 Task: Add a button with the title "Remove all checklists" that removes all checklists from the card.
Action: Mouse pressed left at (637, 194)
Screenshot: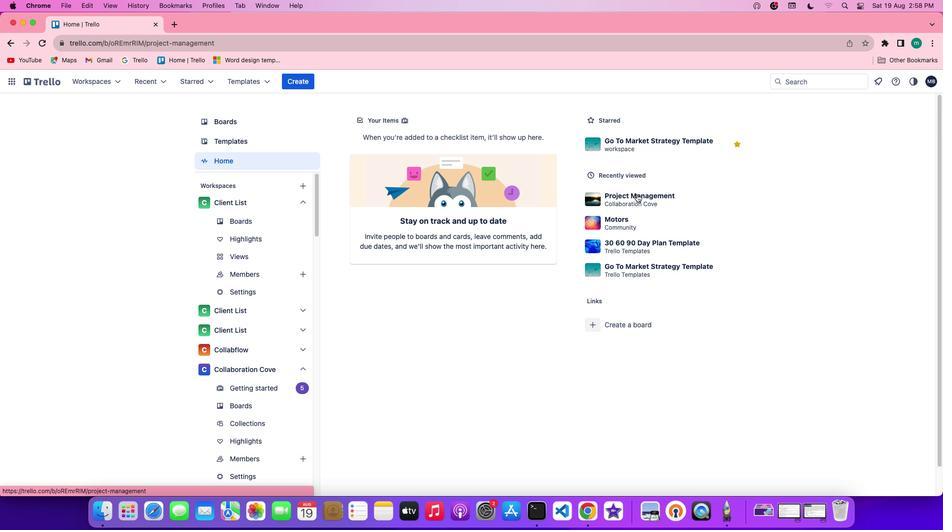 
Action: Mouse moved to (409, 254)
Screenshot: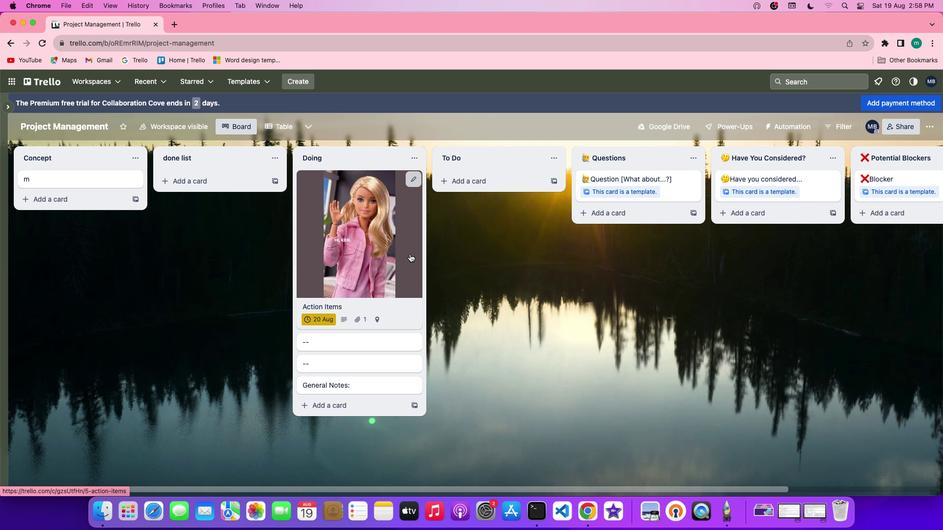 
Action: Mouse pressed left at (409, 254)
Screenshot: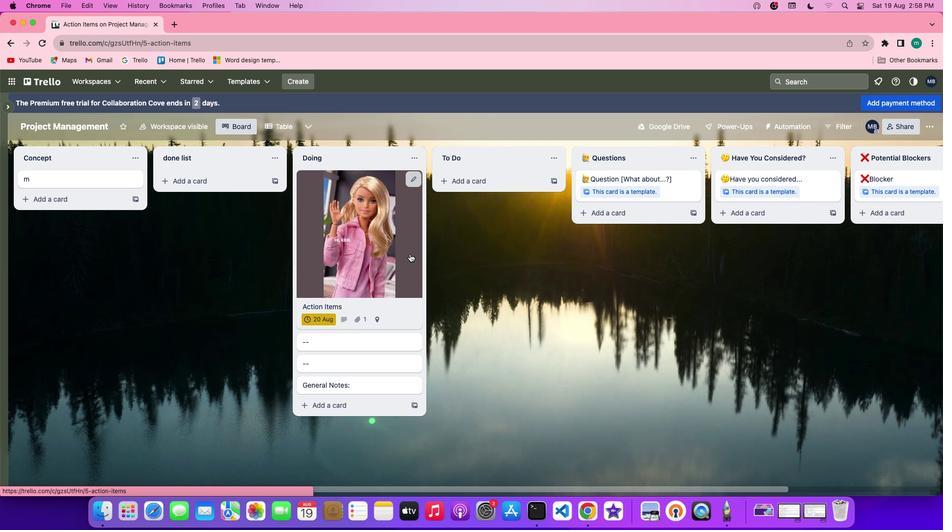 
Action: Mouse moved to (606, 313)
Screenshot: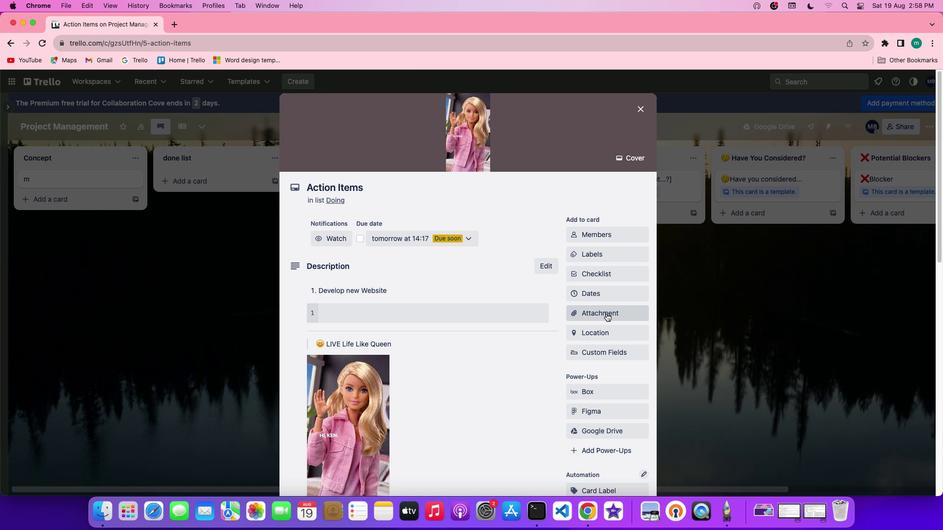 
Action: Mouse scrolled (606, 313) with delta (0, 0)
Screenshot: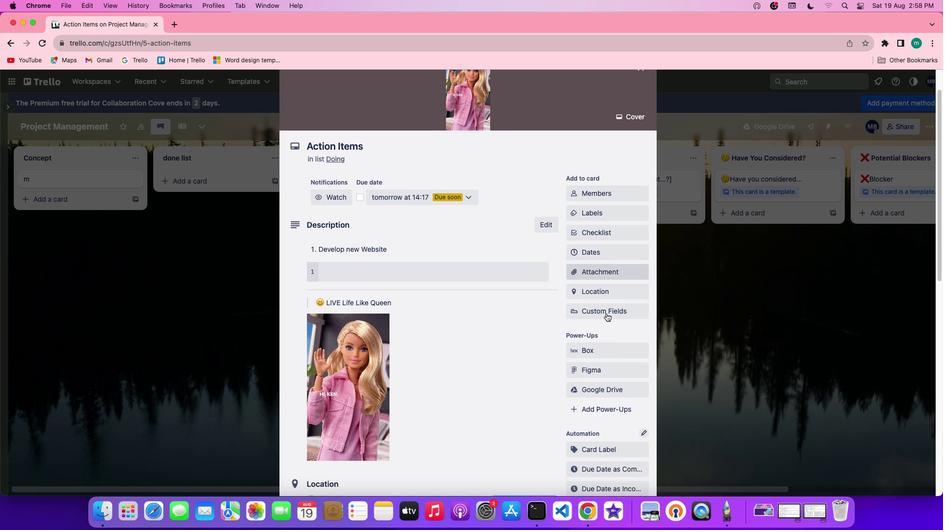
Action: Mouse scrolled (606, 313) with delta (0, 0)
Screenshot: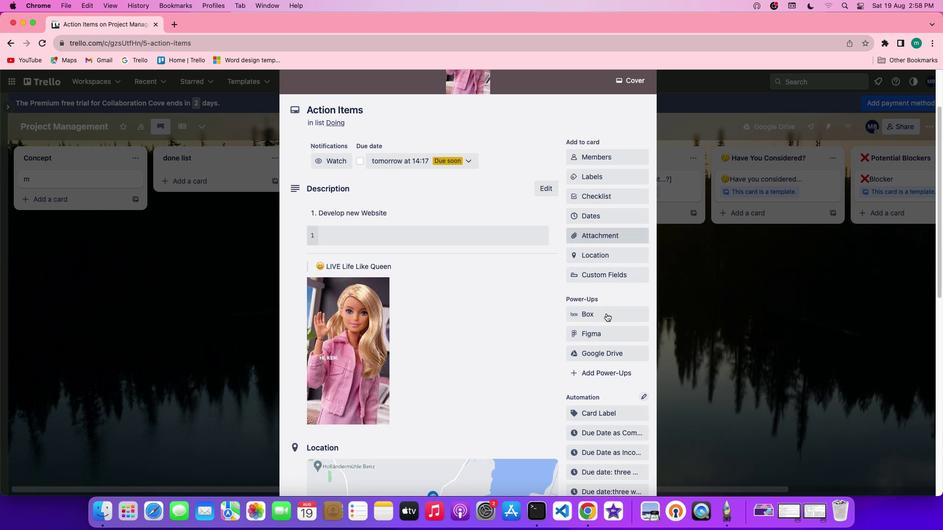 
Action: Mouse scrolled (606, 313) with delta (0, -1)
Screenshot: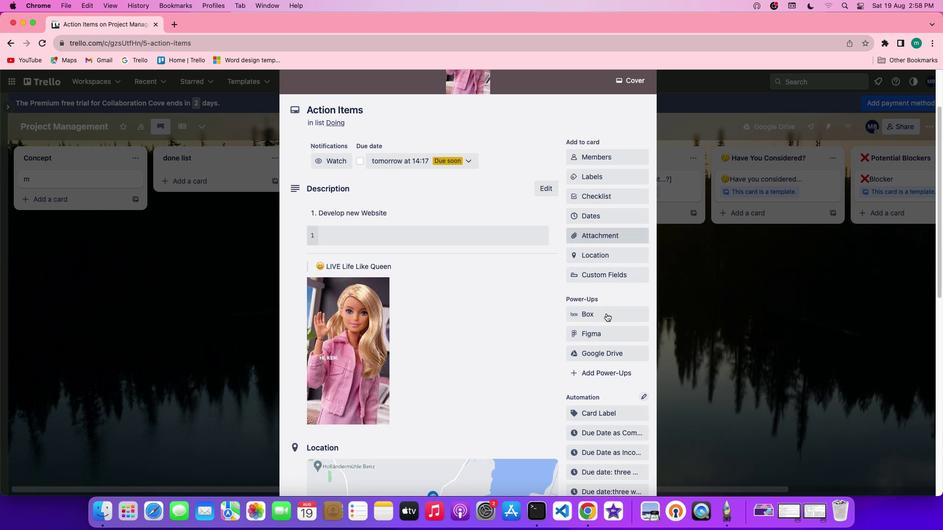 
Action: Mouse scrolled (606, 313) with delta (0, -1)
Screenshot: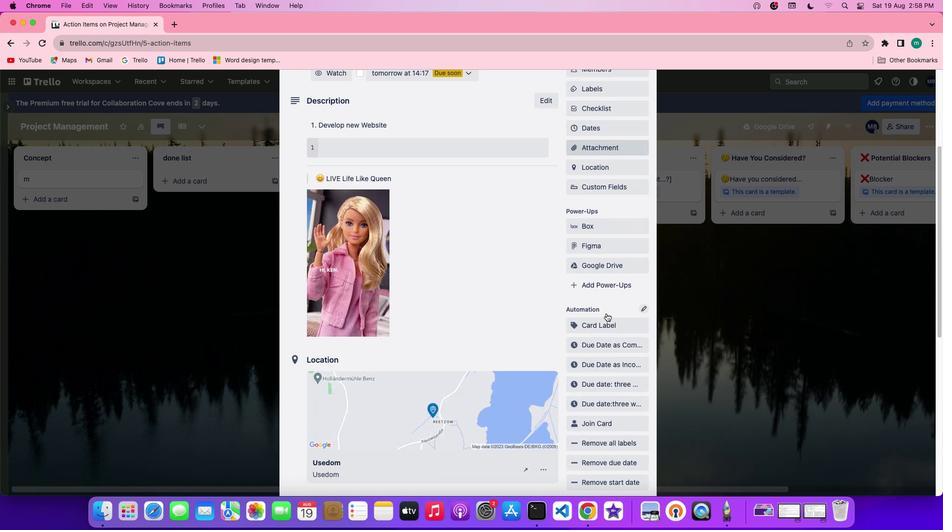 
Action: Mouse scrolled (606, 313) with delta (0, 0)
Screenshot: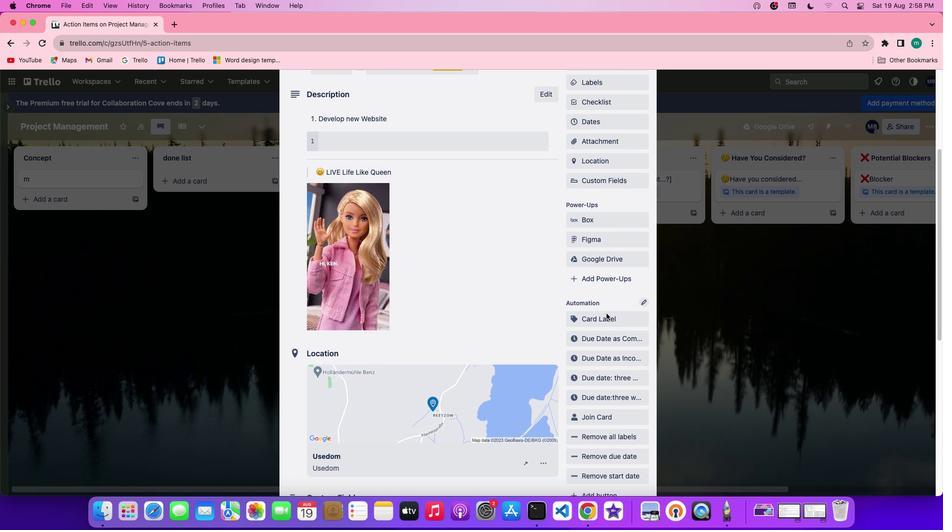 
Action: Mouse scrolled (606, 313) with delta (0, 0)
Screenshot: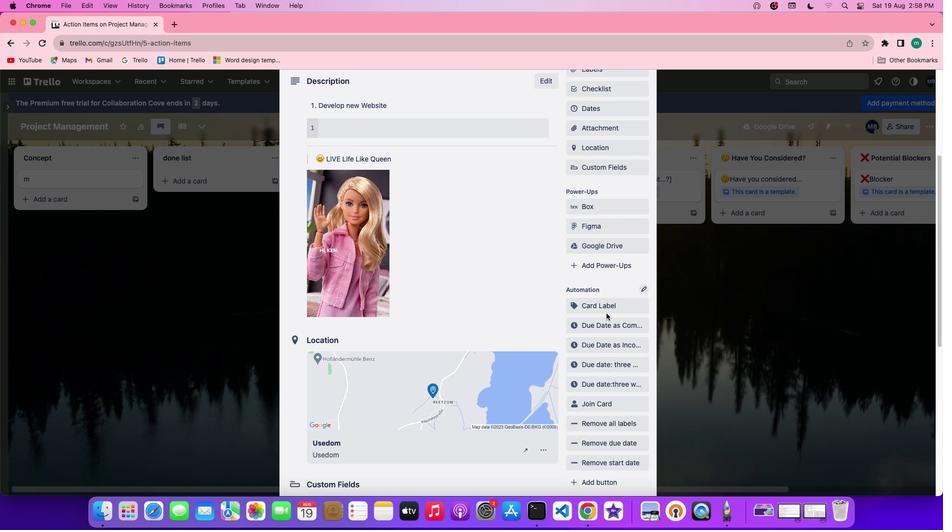 
Action: Mouse scrolled (606, 313) with delta (0, 0)
Screenshot: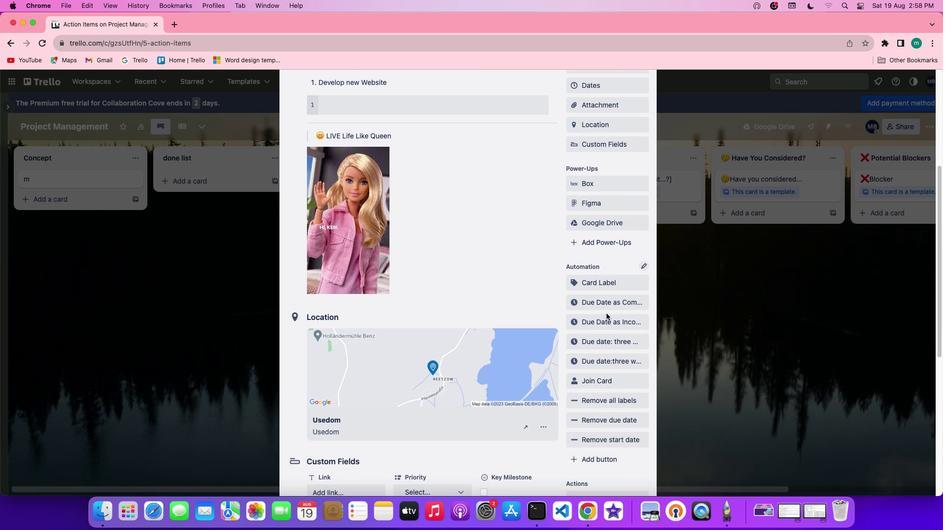 
Action: Mouse scrolled (606, 313) with delta (0, 0)
Screenshot: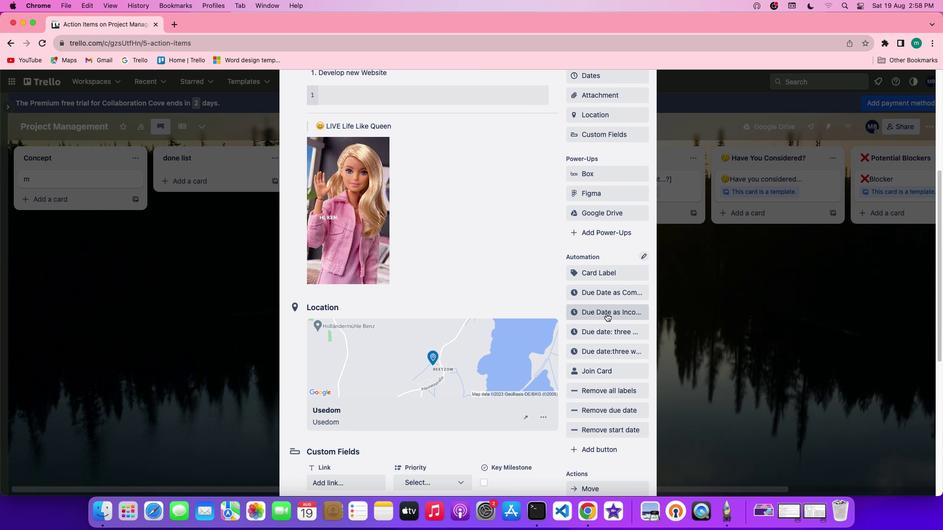 
Action: Mouse scrolled (606, 313) with delta (0, 0)
Screenshot: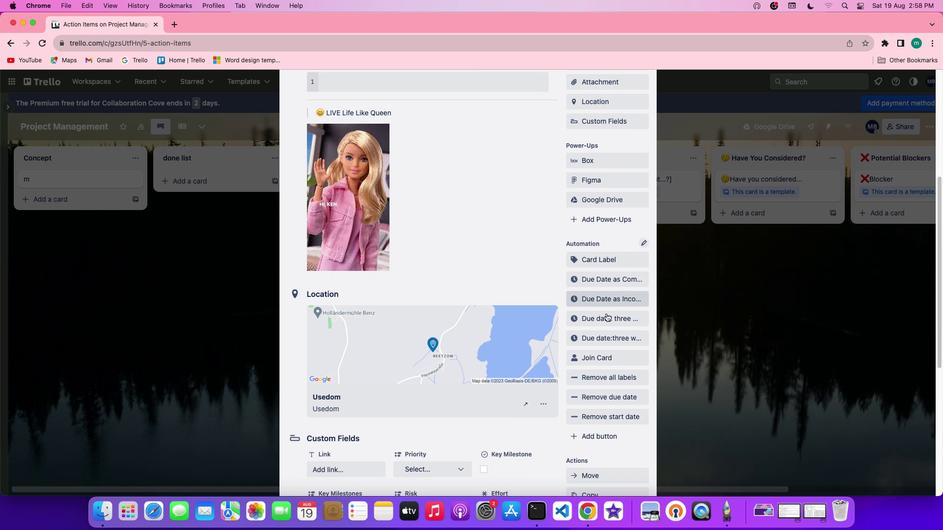 
Action: Mouse scrolled (606, 313) with delta (0, 0)
Screenshot: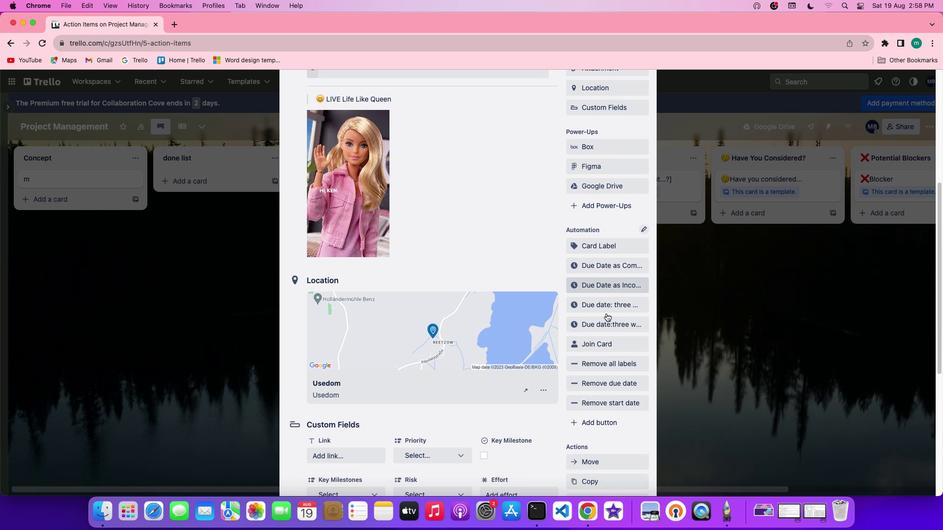 
Action: Mouse scrolled (606, 313) with delta (0, 0)
Screenshot: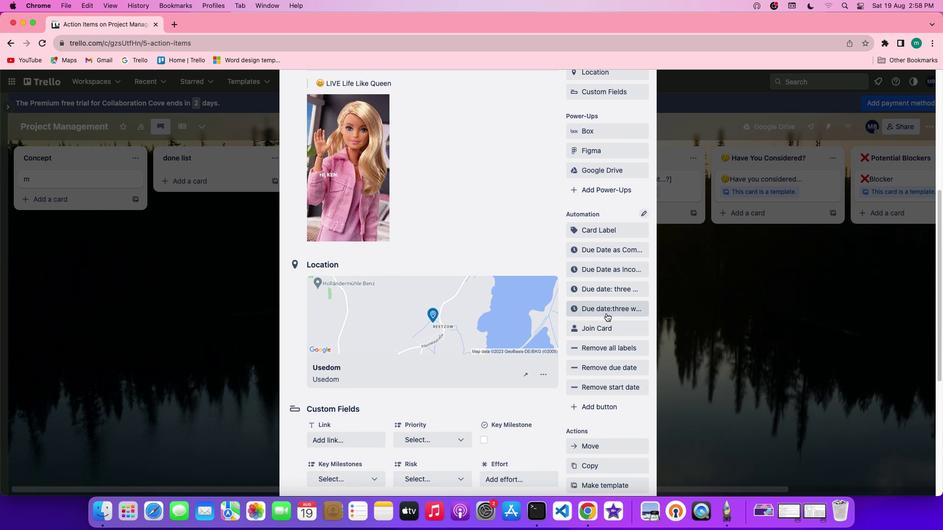 
Action: Mouse scrolled (606, 313) with delta (0, 0)
Screenshot: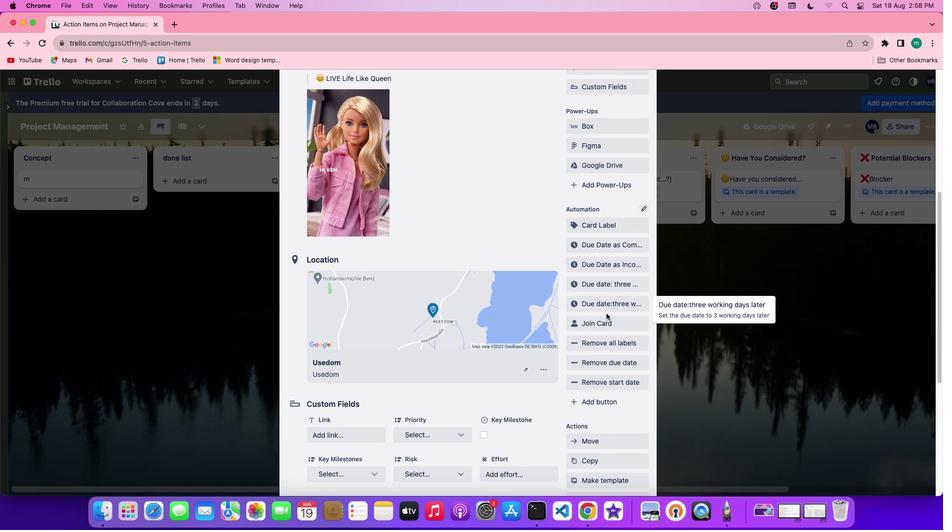 
Action: Mouse scrolled (606, 313) with delta (0, 0)
Screenshot: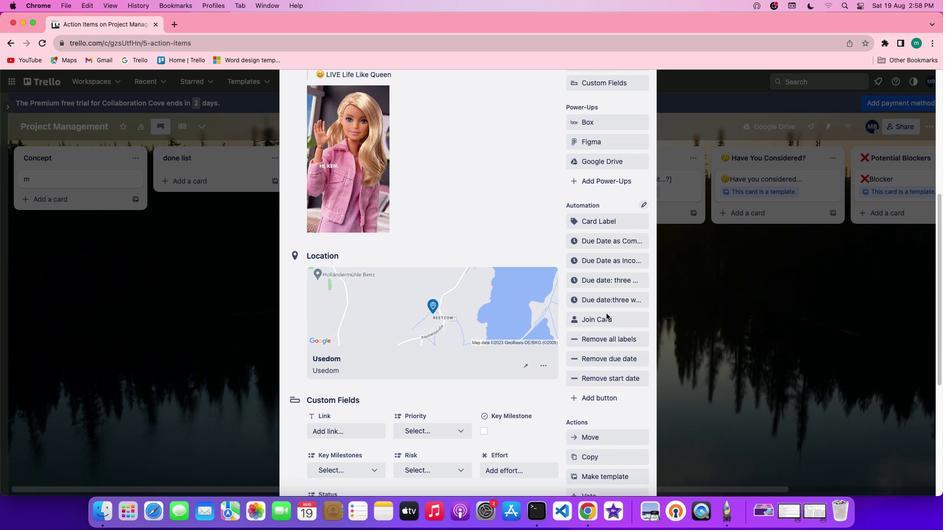 
Action: Mouse scrolled (606, 313) with delta (0, 0)
Screenshot: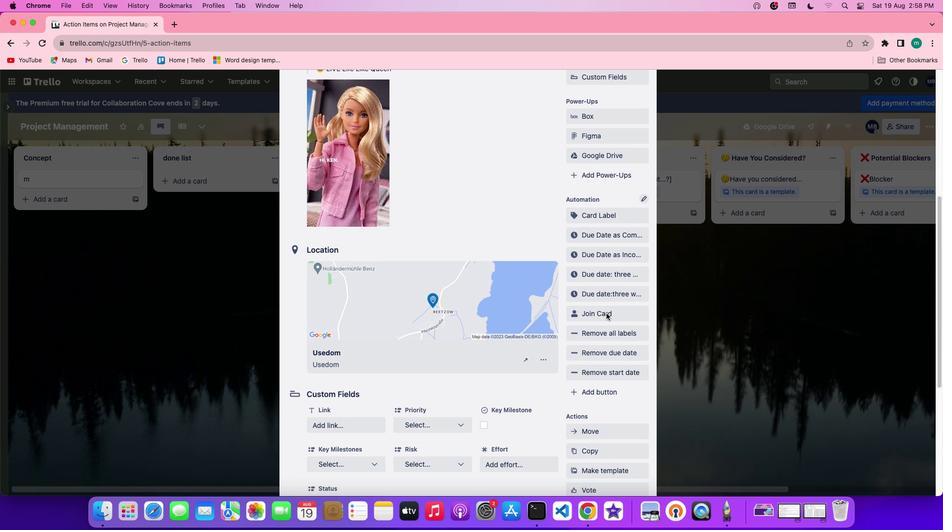 
Action: Mouse scrolled (606, 313) with delta (0, 0)
Screenshot: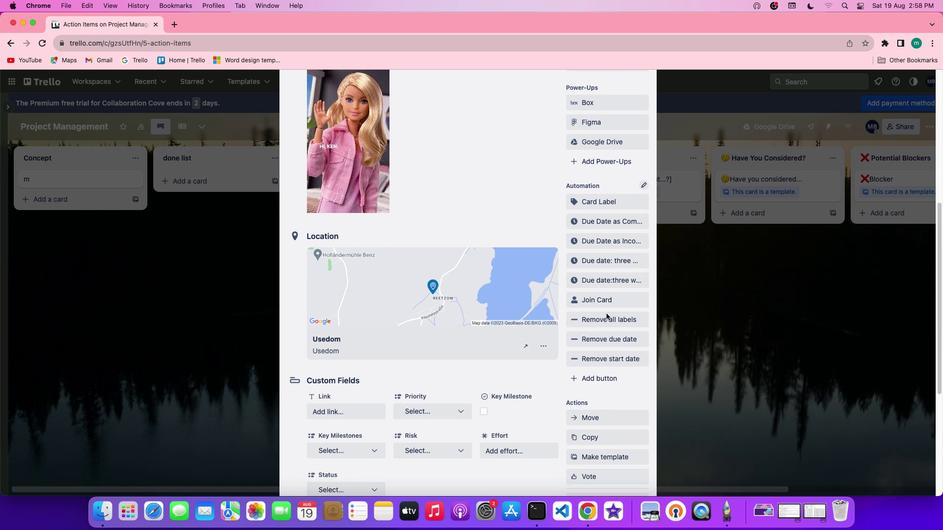 
Action: Mouse scrolled (606, 313) with delta (0, 0)
Screenshot: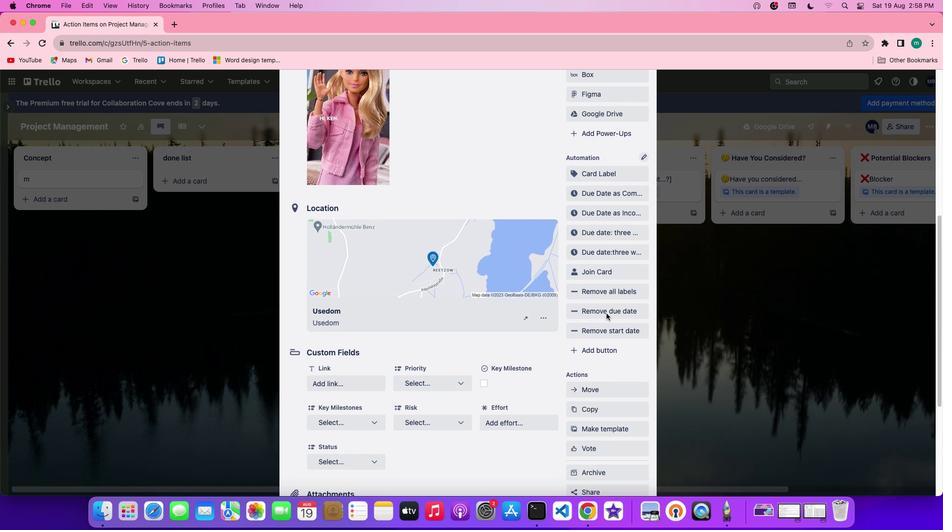 
Action: Mouse scrolled (606, 313) with delta (0, 0)
Screenshot: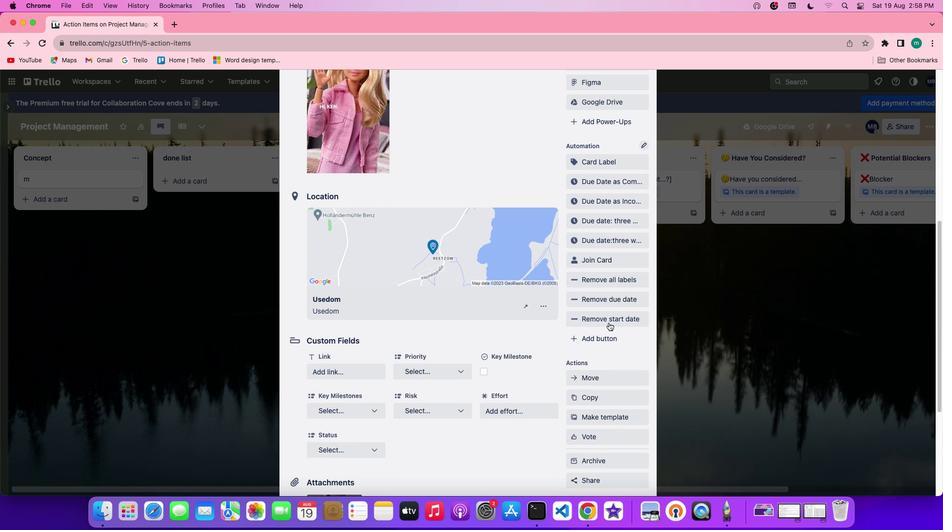 
Action: Mouse moved to (617, 336)
Screenshot: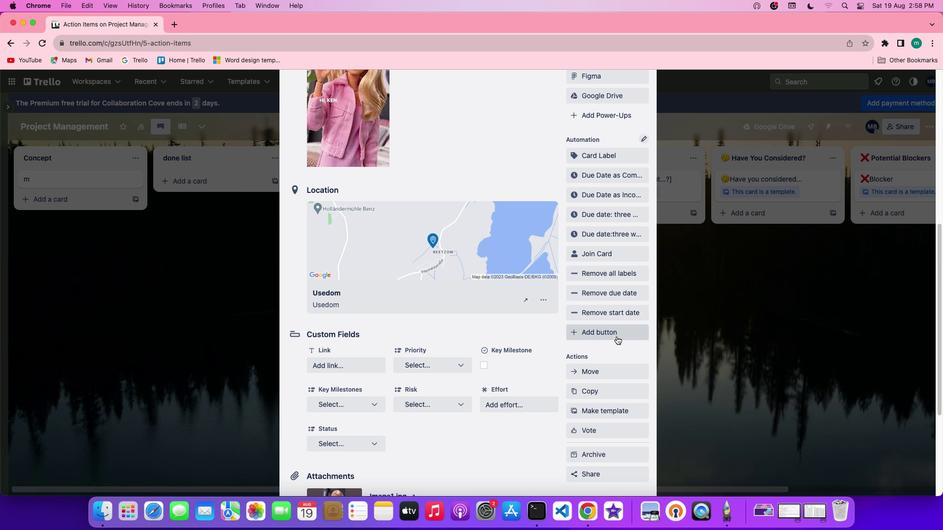 
Action: Mouse pressed left at (617, 336)
Screenshot: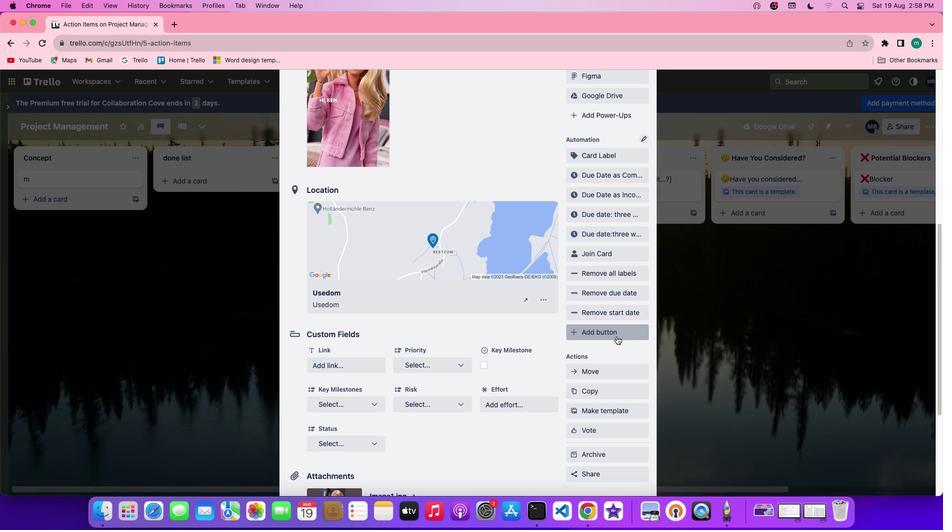 
Action: Mouse moved to (626, 260)
Screenshot: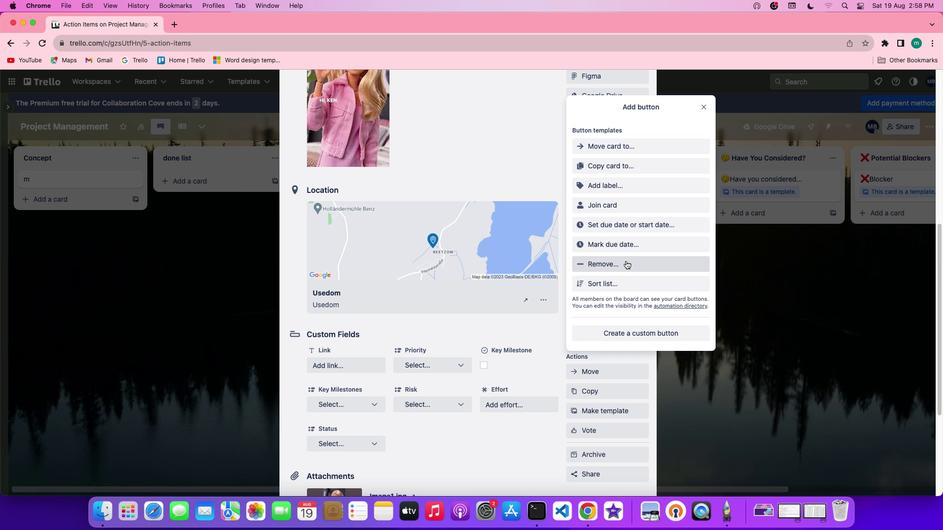 
Action: Mouse pressed left at (626, 260)
Screenshot: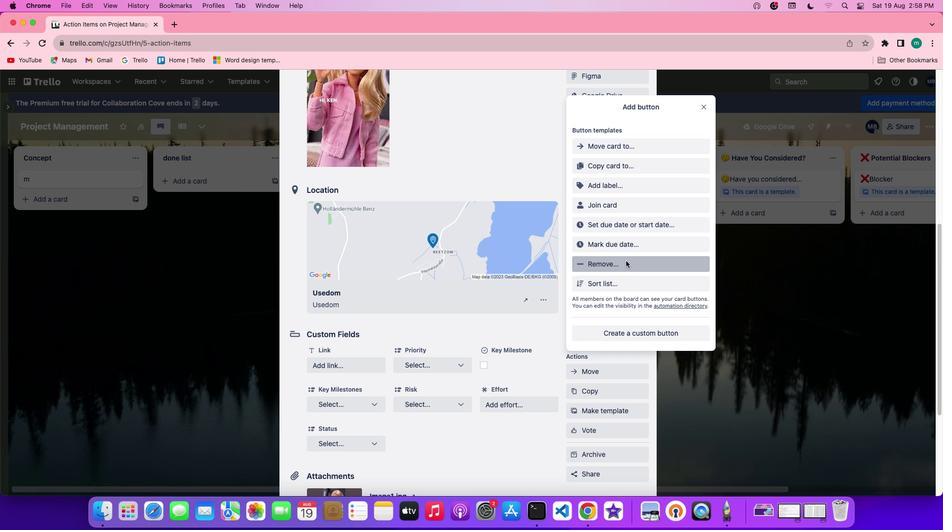 
Action: Mouse moved to (633, 181)
Screenshot: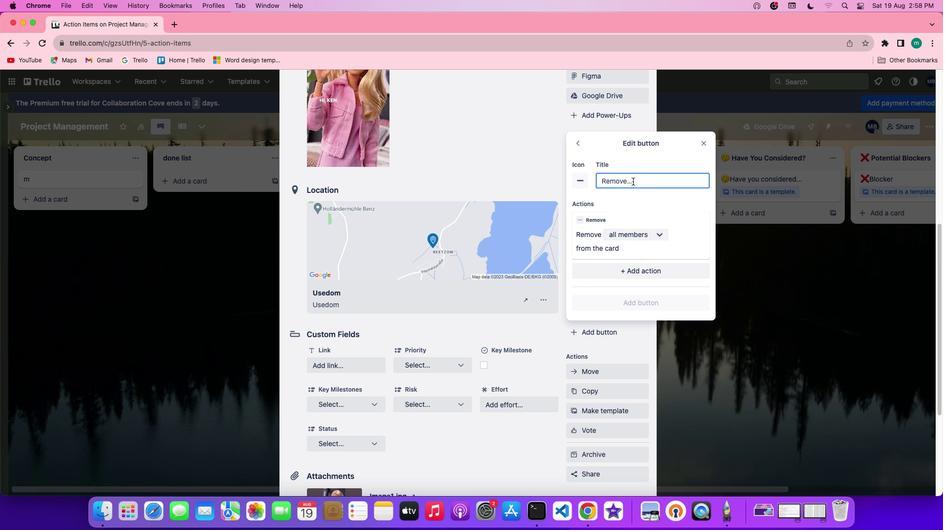 
Action: Mouse pressed left at (633, 181)
Screenshot: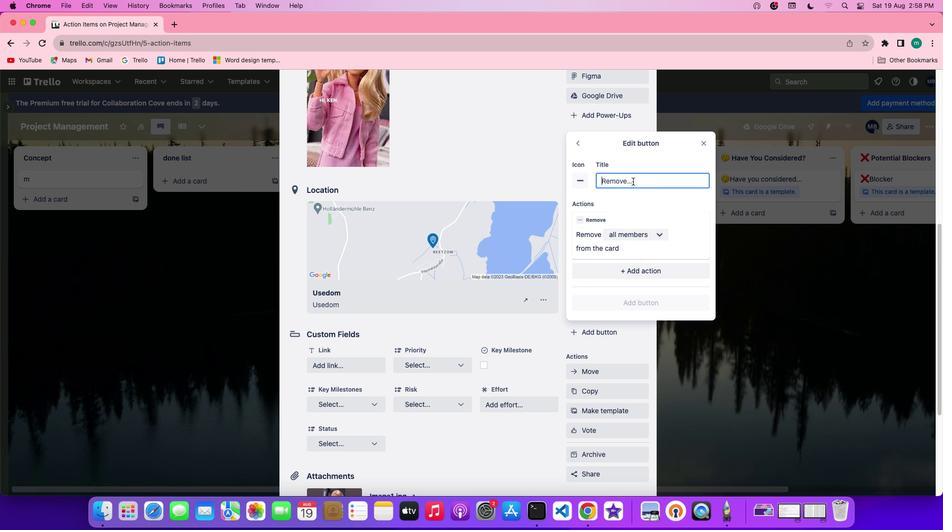 
Action: Key pressed Key.shift'R''e''m''o''v''e'Key.space'a''l''l'Key.space'c''h''e''c''k''l''i''s''t''s'Key.space
Screenshot: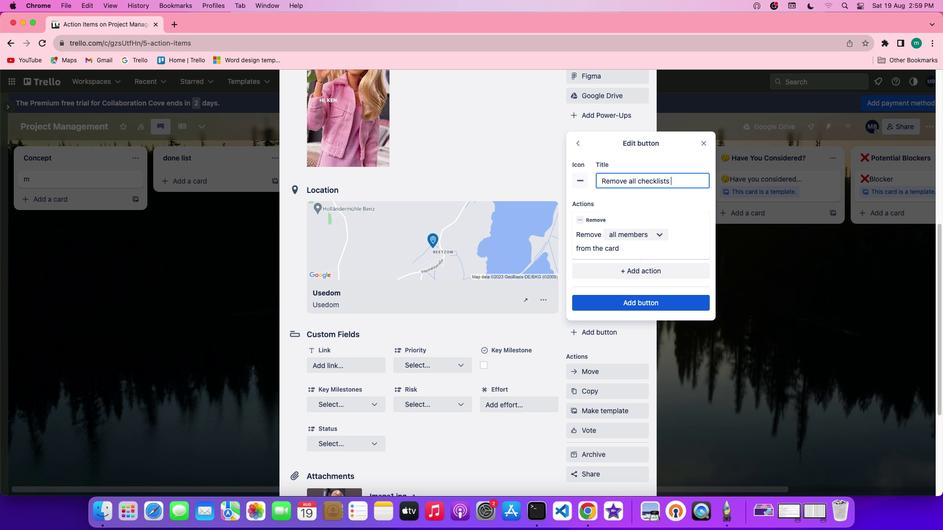 
Action: Mouse moved to (646, 232)
Screenshot: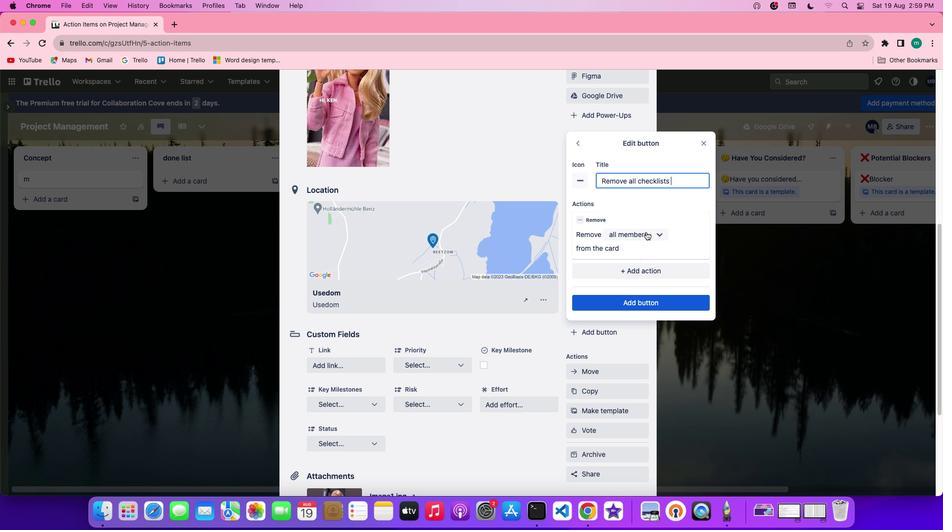 
Action: Mouse pressed left at (646, 232)
Screenshot: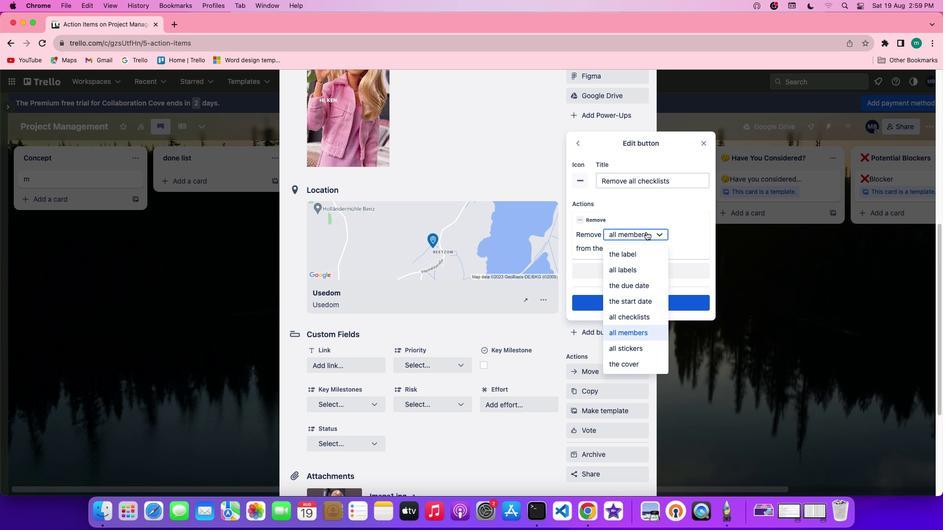 
Action: Mouse moved to (645, 317)
Screenshot: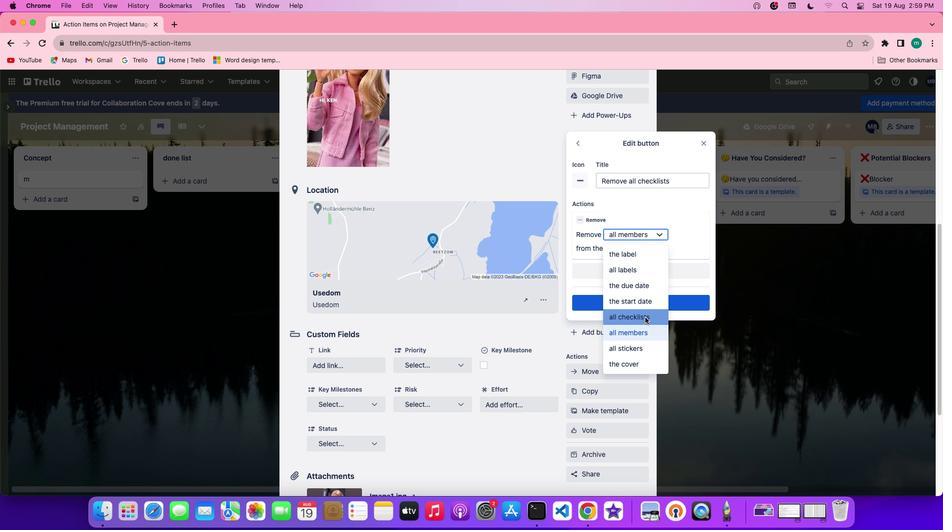 
Action: Mouse pressed left at (645, 317)
Screenshot: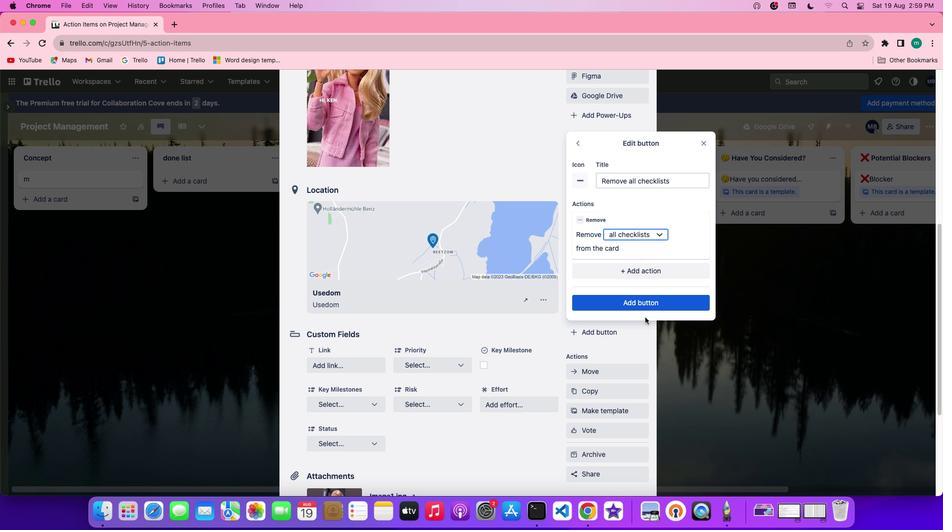 
Action: Mouse moved to (647, 307)
Screenshot: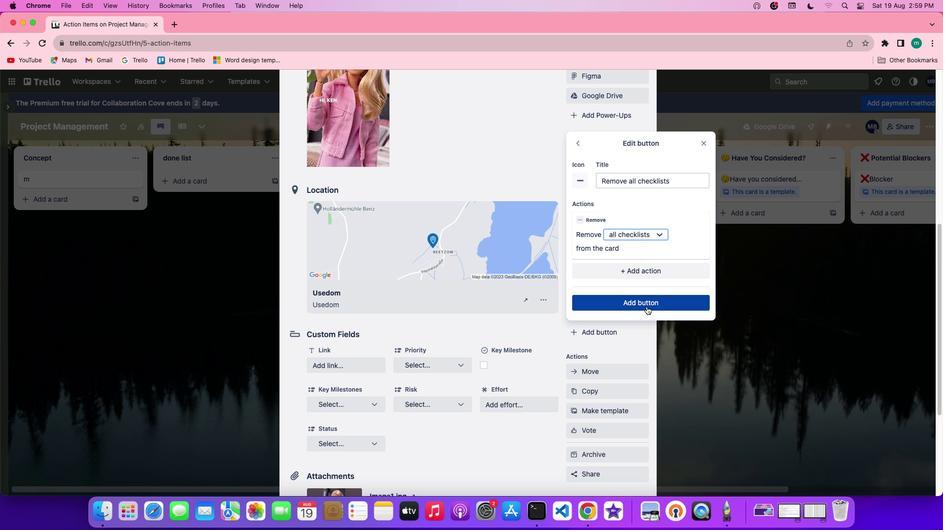
Action: Mouse pressed left at (647, 307)
Screenshot: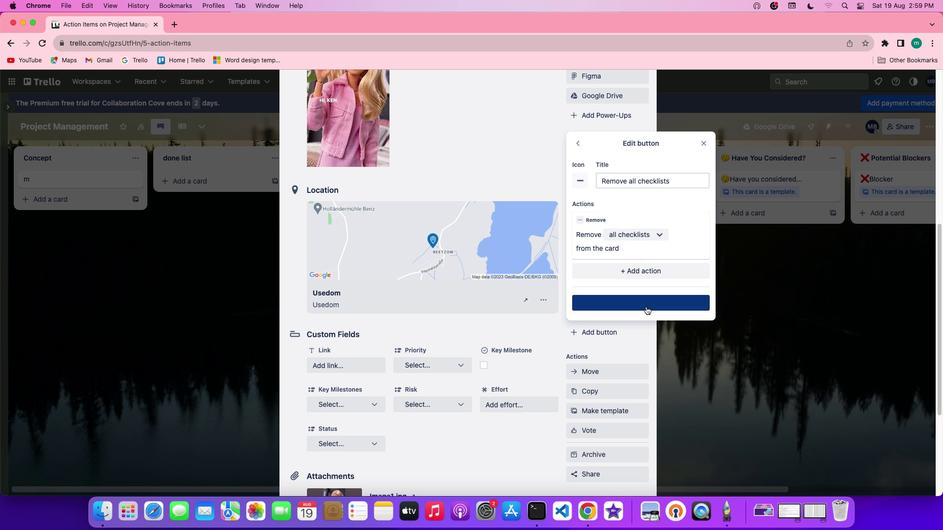 
Action: Mouse moved to (646, 307)
Screenshot: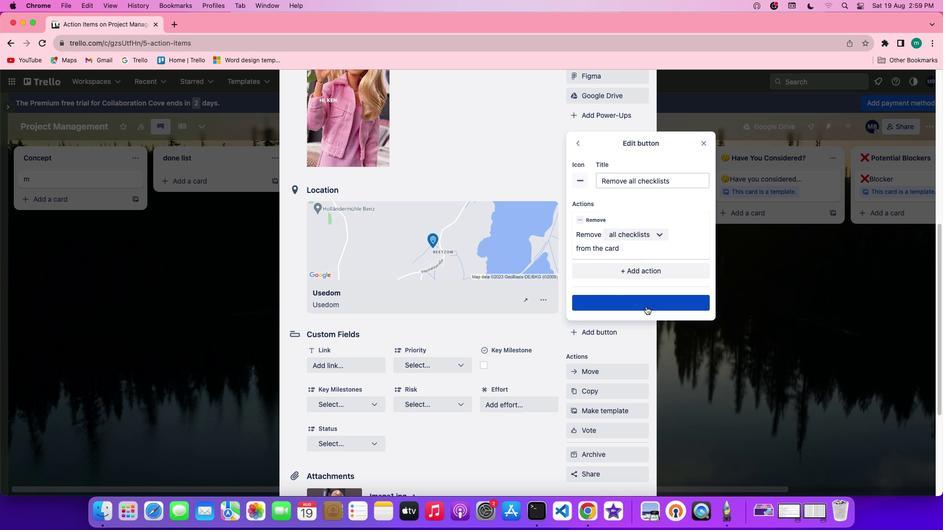
